 Task: Find the prime factorization of the number 200.
Action: Mouse moved to (1020, 65)
Screenshot: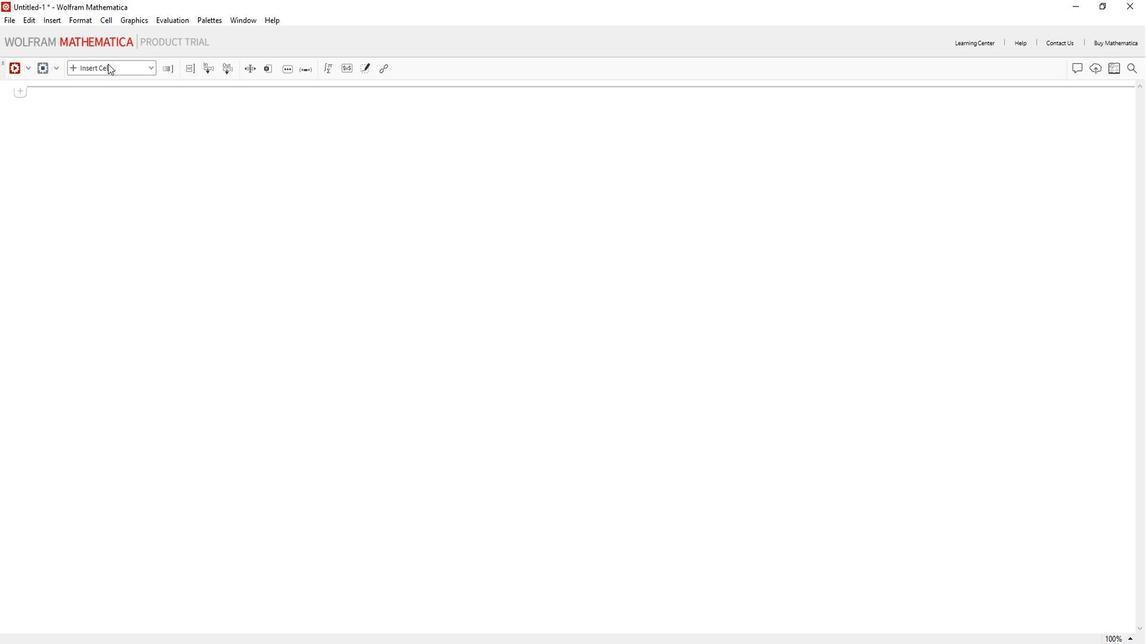 
Action: Mouse pressed left at (1020, 65)
Screenshot: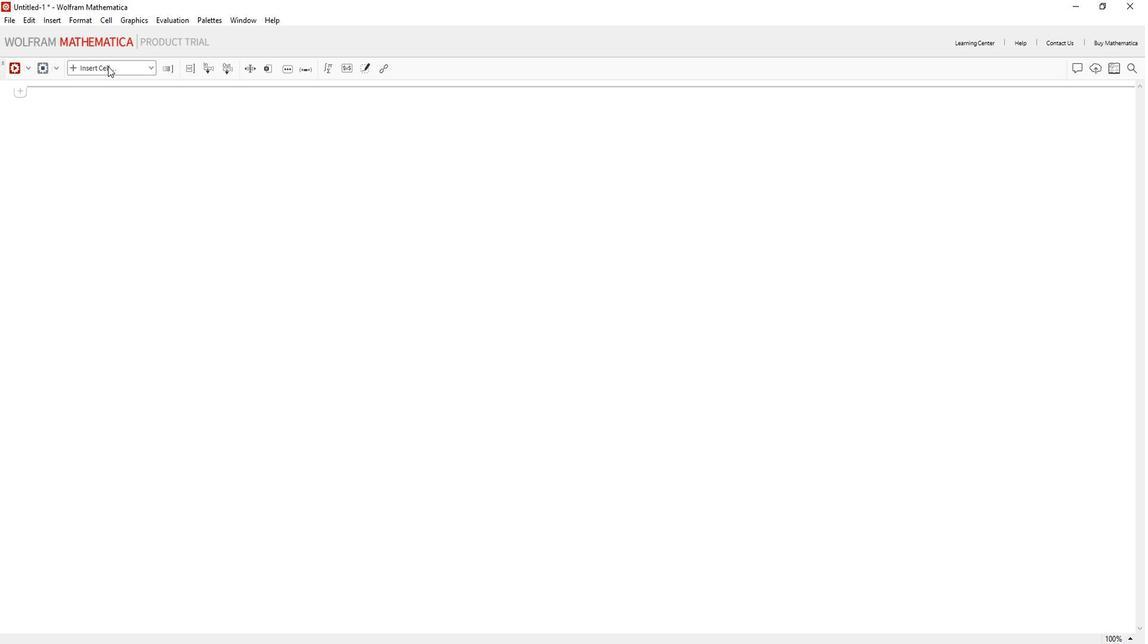 
Action: Mouse moved to (1014, 87)
Screenshot: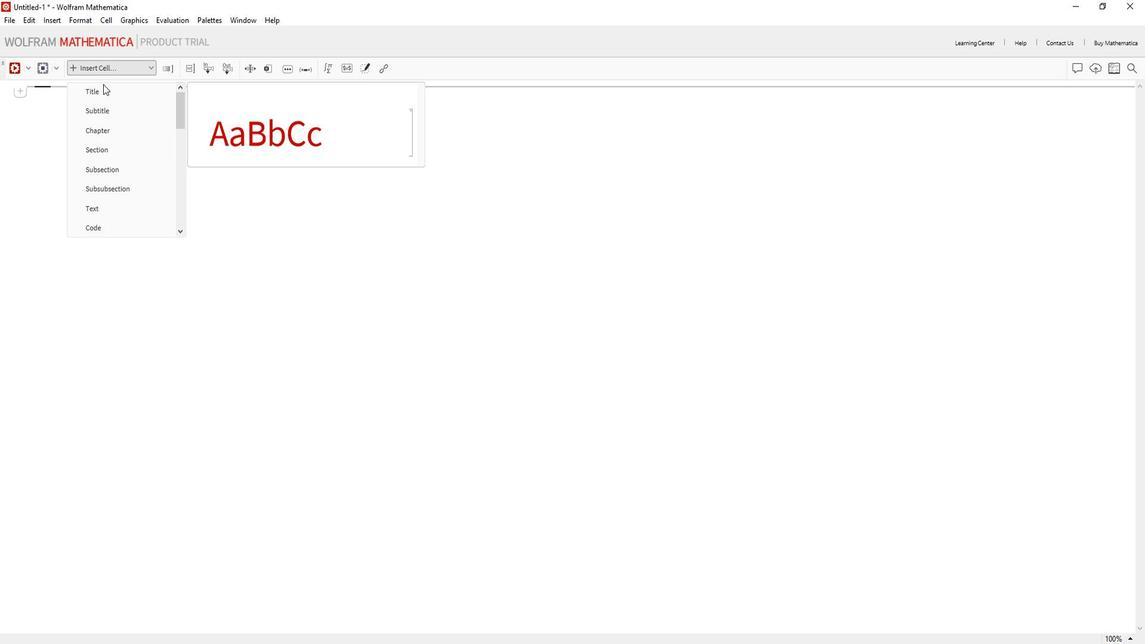 
Action: Mouse pressed left at (1014, 87)
Screenshot: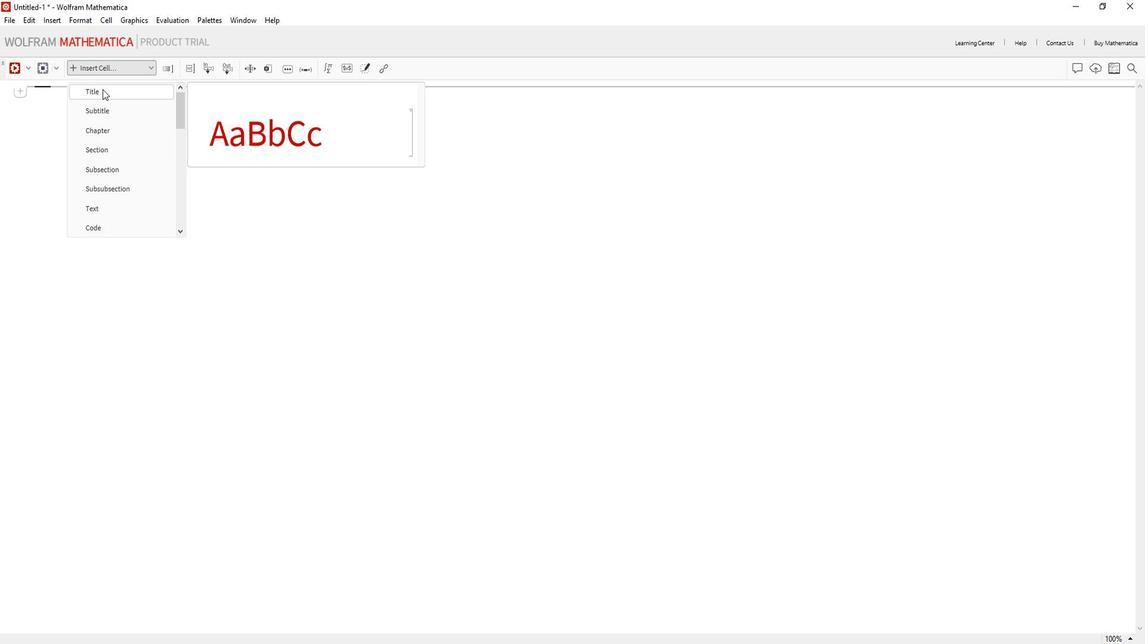 
Action: Key pressed <Key.shift>Find<Key.space>the<Key.space>prime<Key.space>factorization<Key.space>of<Key.space>the<Key.space>number
Screenshot: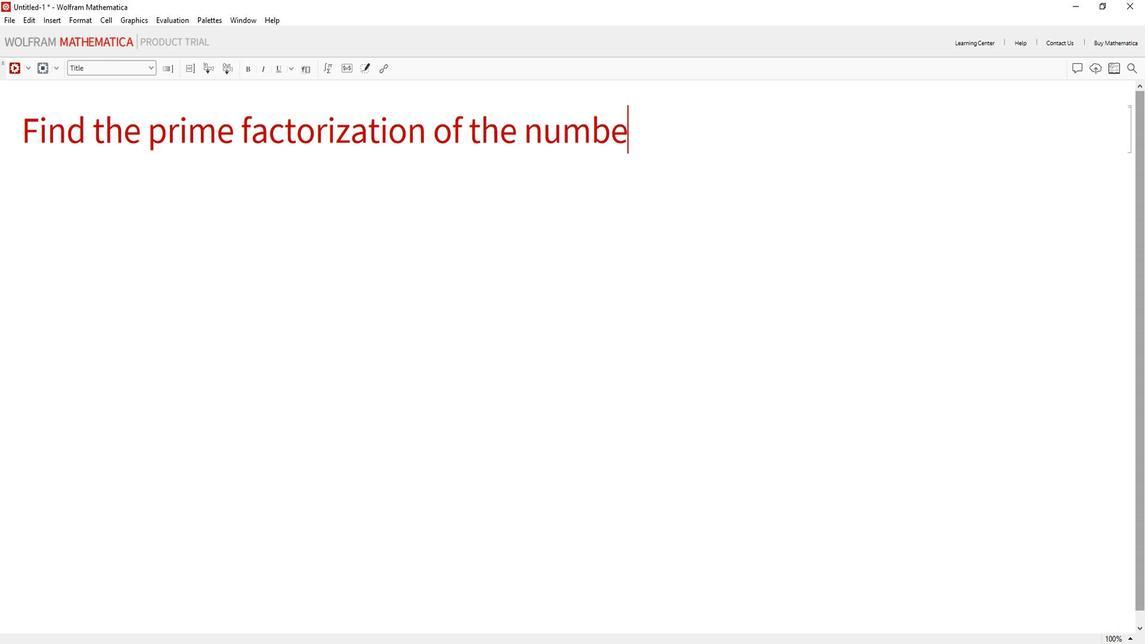 
Action: Mouse moved to (1029, 167)
Screenshot: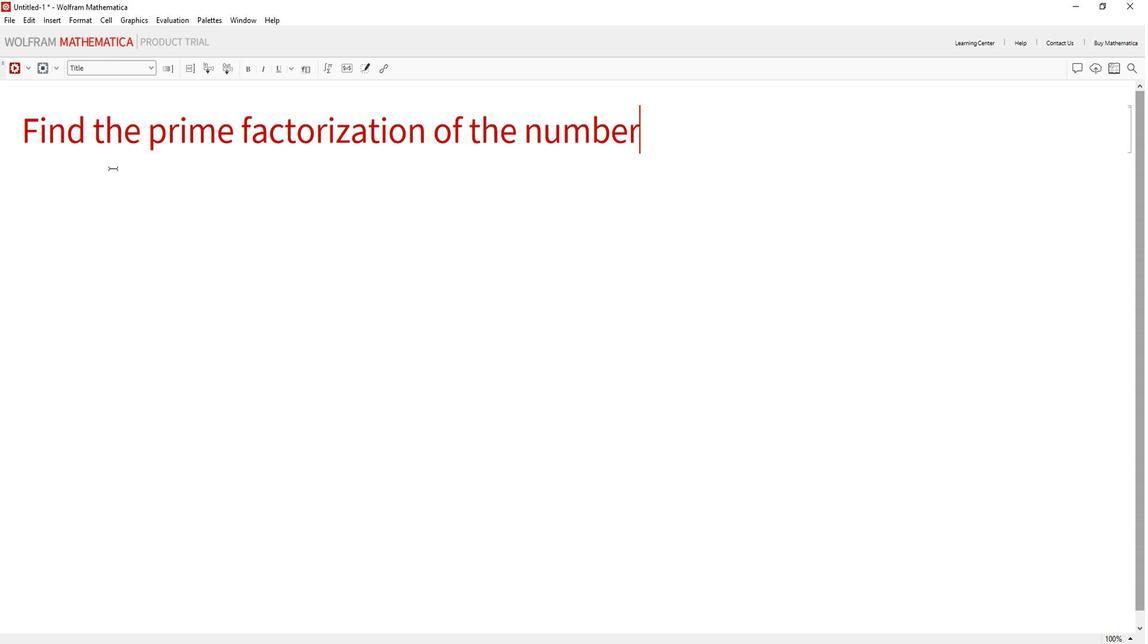 
Action: Mouse pressed left at (1029, 167)
Screenshot: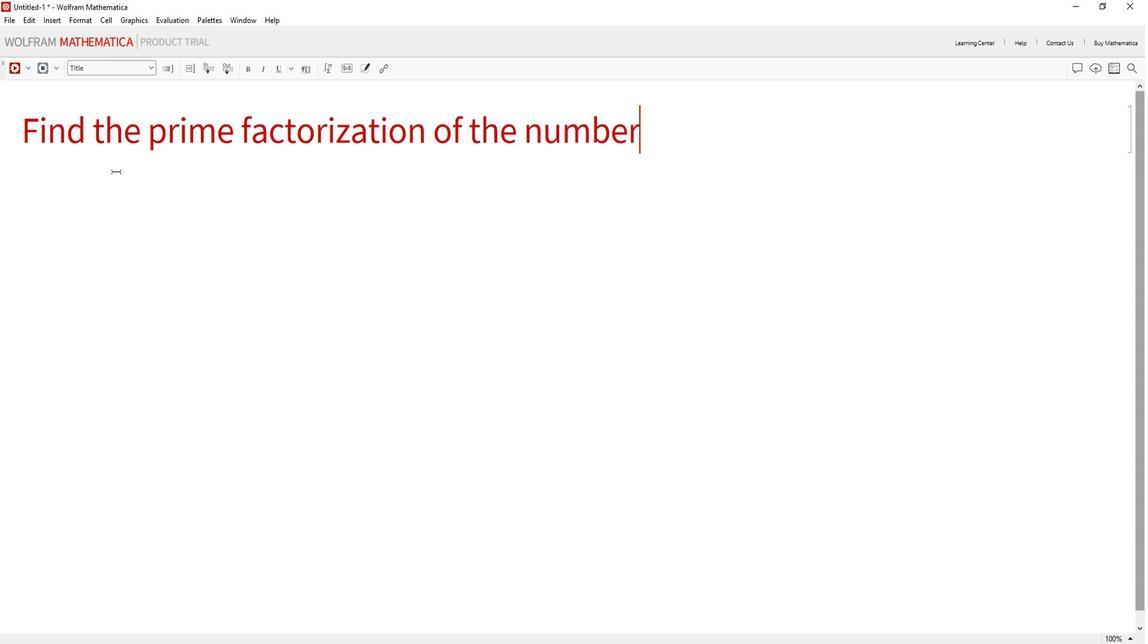 
Action: Mouse moved to (1013, 66)
Screenshot: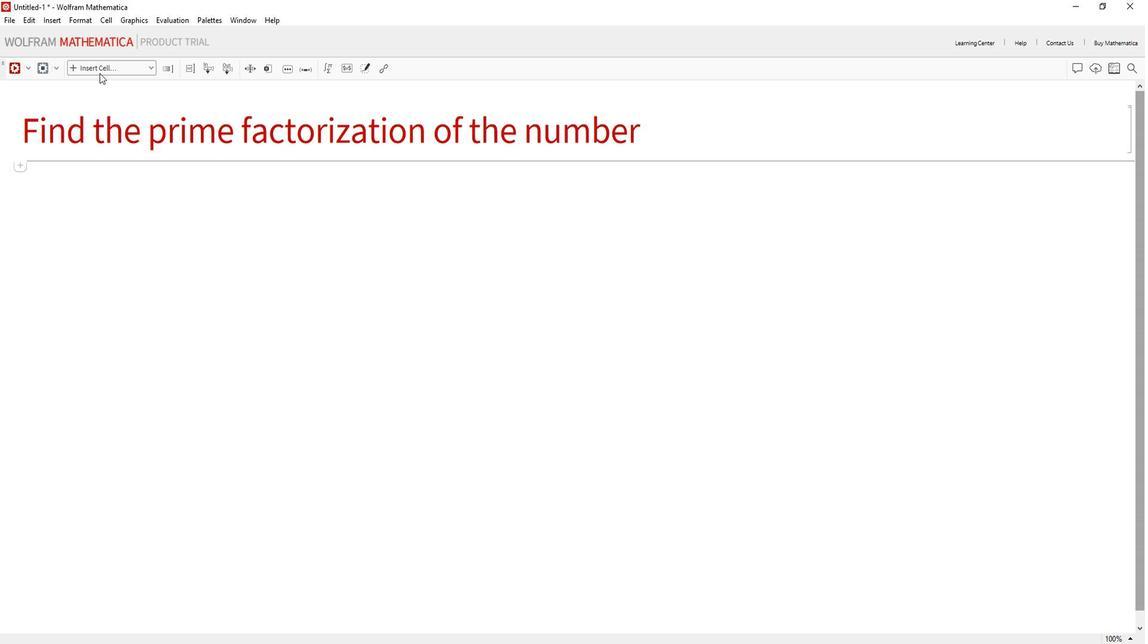 
Action: Mouse pressed left at (1013, 66)
Screenshot: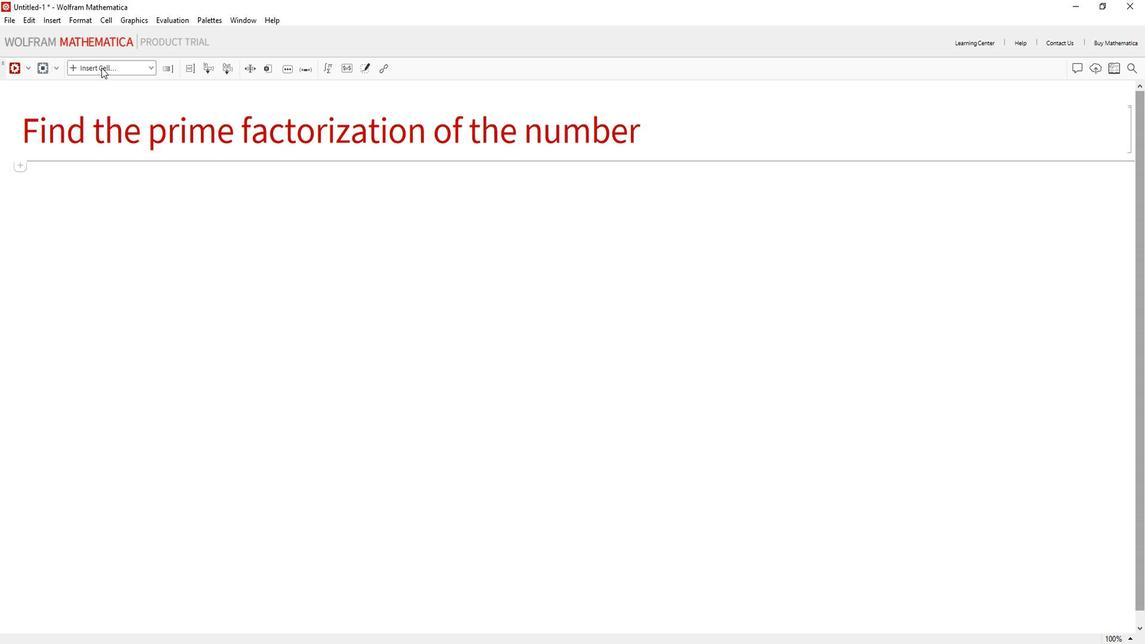 
Action: Mouse moved to (1014, 221)
Screenshot: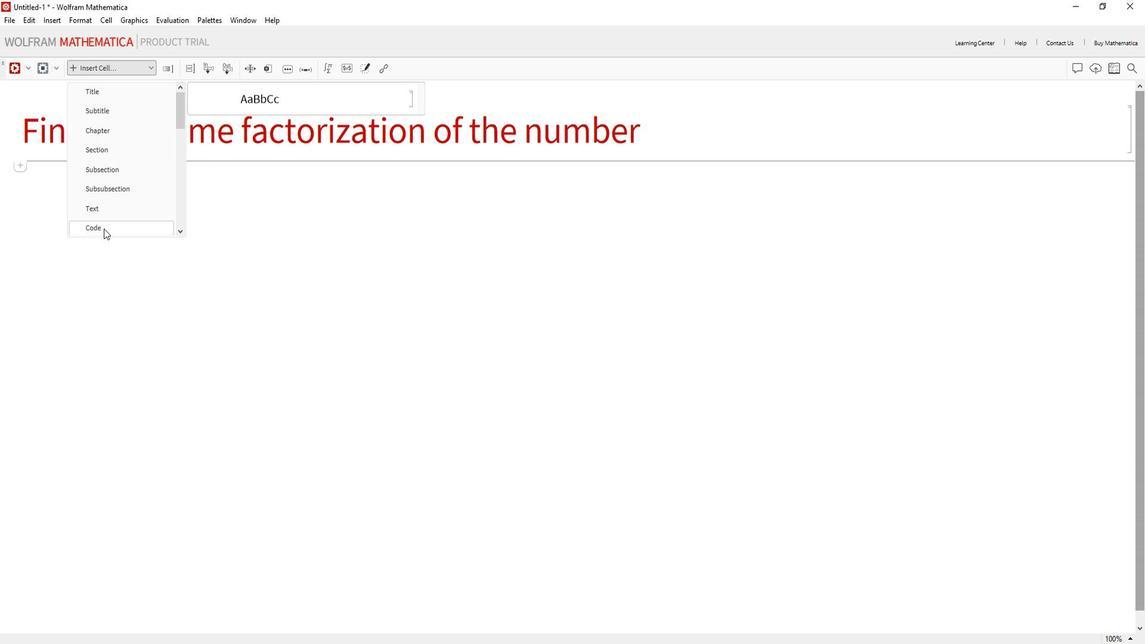 
Action: Mouse pressed left at (1014, 221)
Screenshot: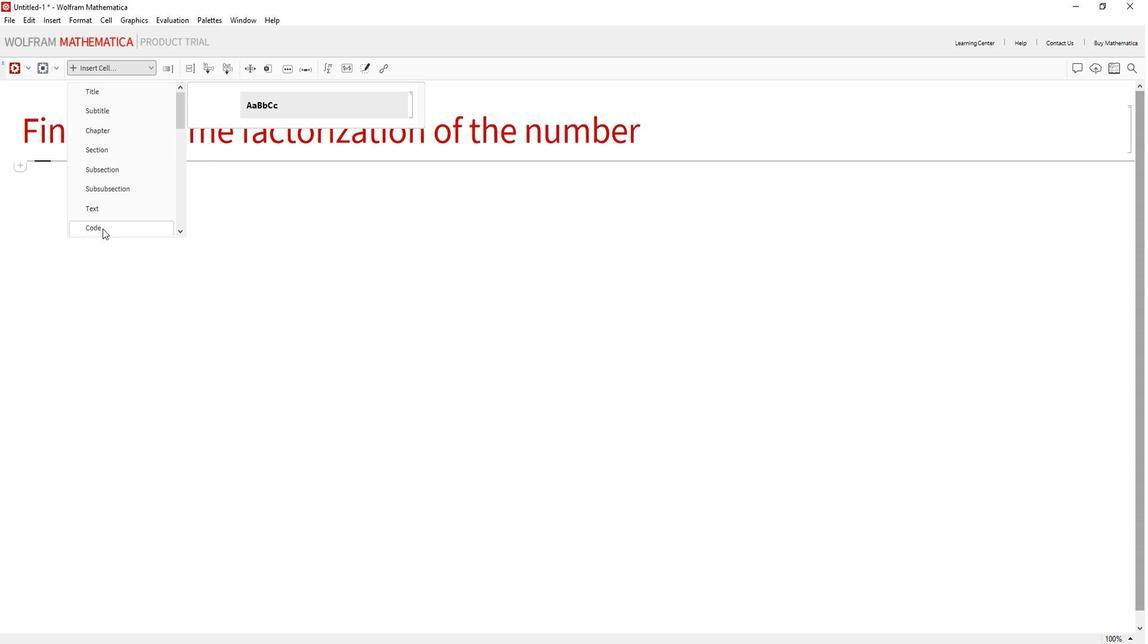 
Action: Mouse moved to (1008, 185)
Screenshot: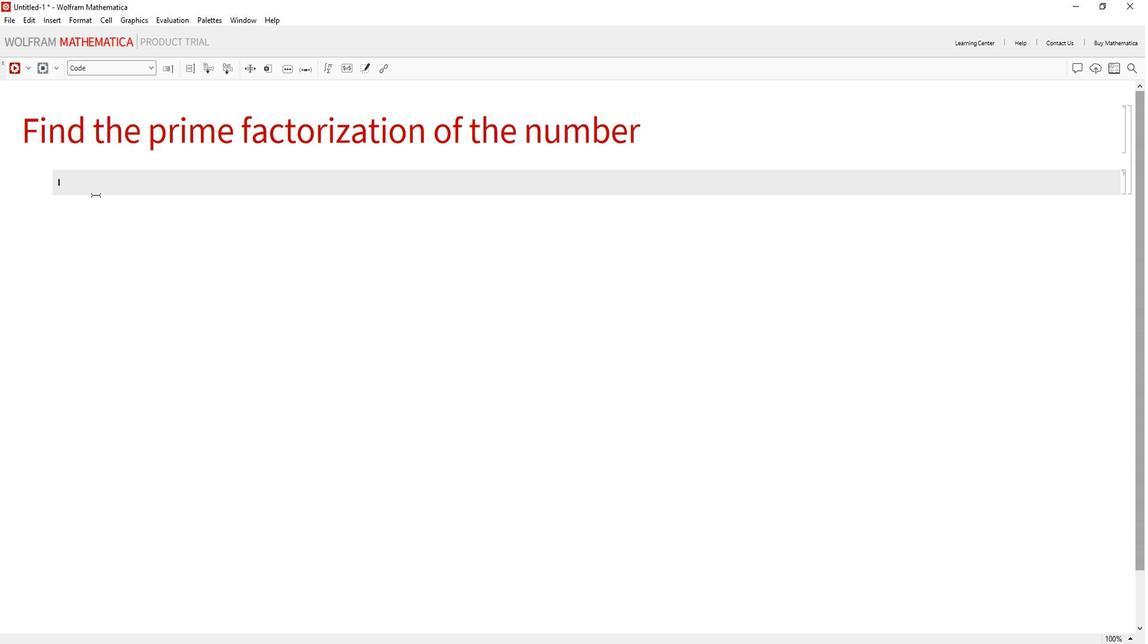 
Action: Mouse pressed left at (1008, 185)
Screenshot: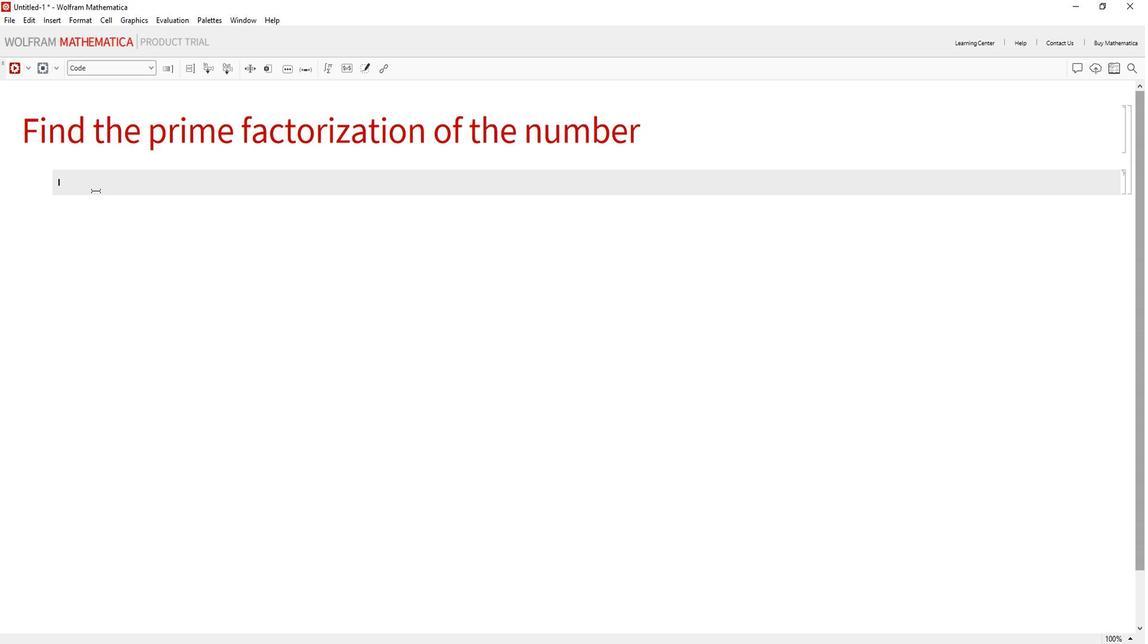 
Action: Mouse moved to (1010, 177)
Screenshot: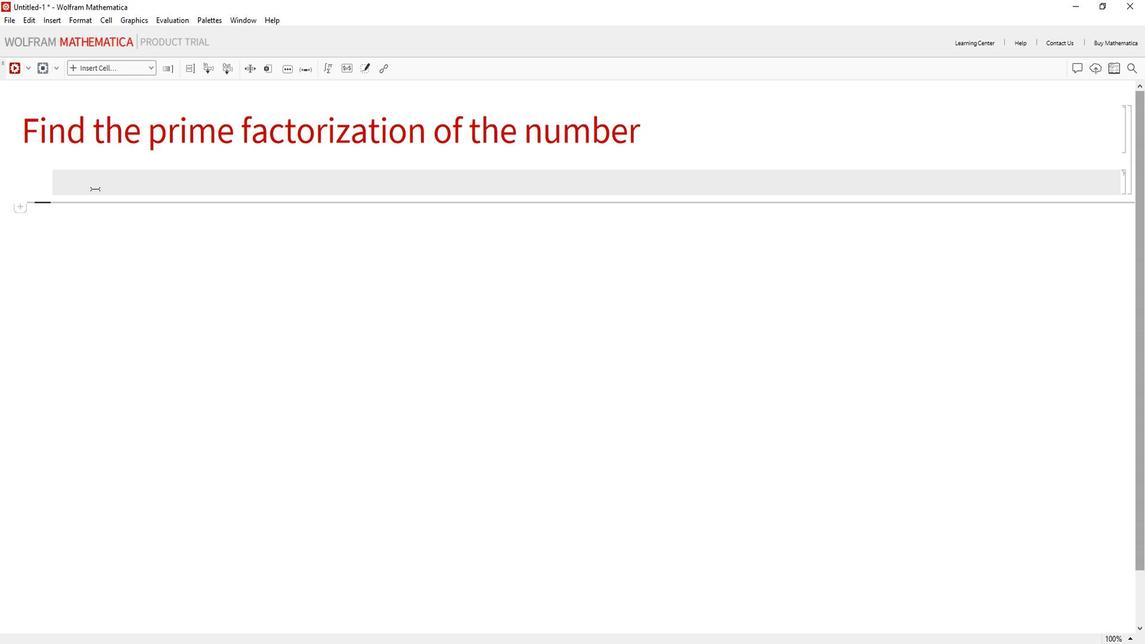 
Action: Mouse pressed left at (1010, 177)
Screenshot: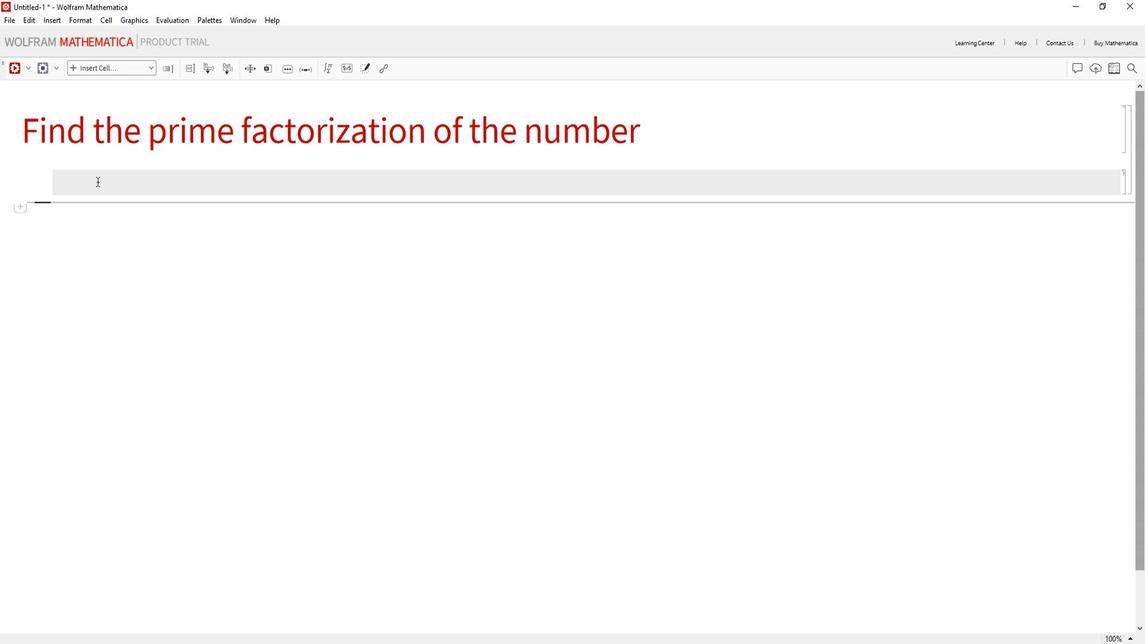 
Action: Mouse moved to (864, 219)
Screenshot: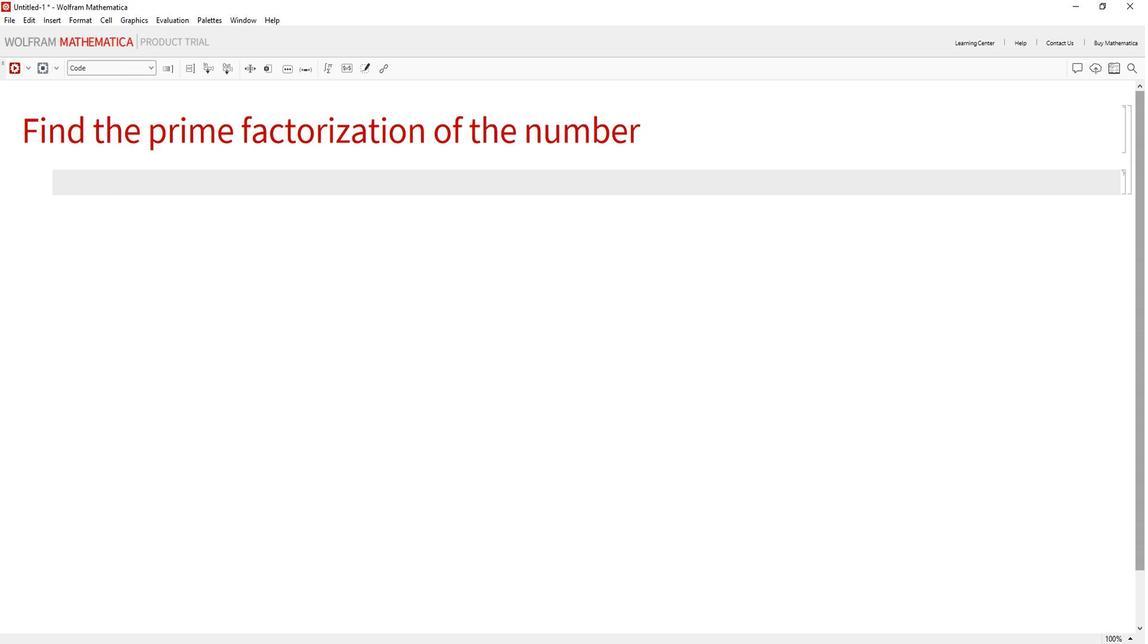 
Action: Mouse pressed left at (864, 219)
Screenshot: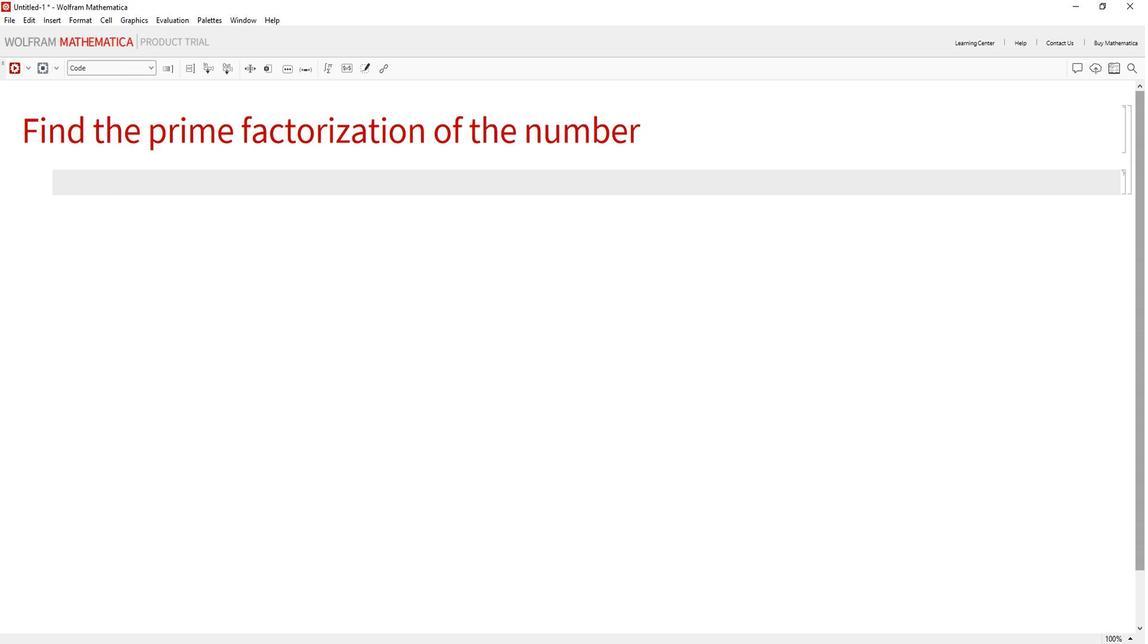 
Action: Mouse moved to (1031, 175)
Screenshot: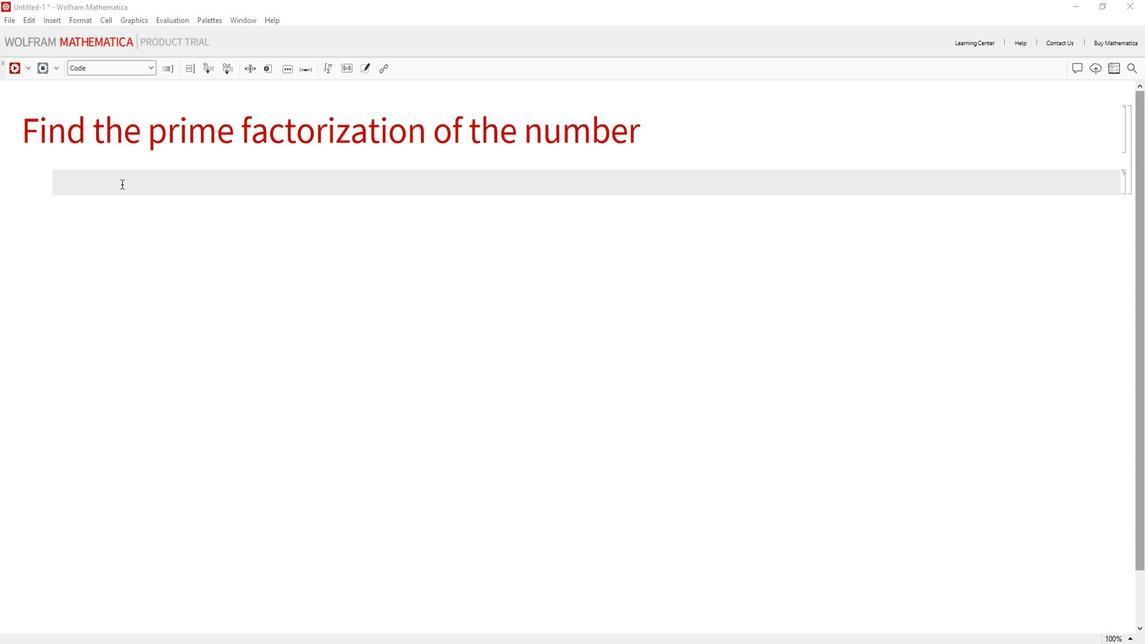 
Action: Mouse pressed left at (1031, 175)
Screenshot: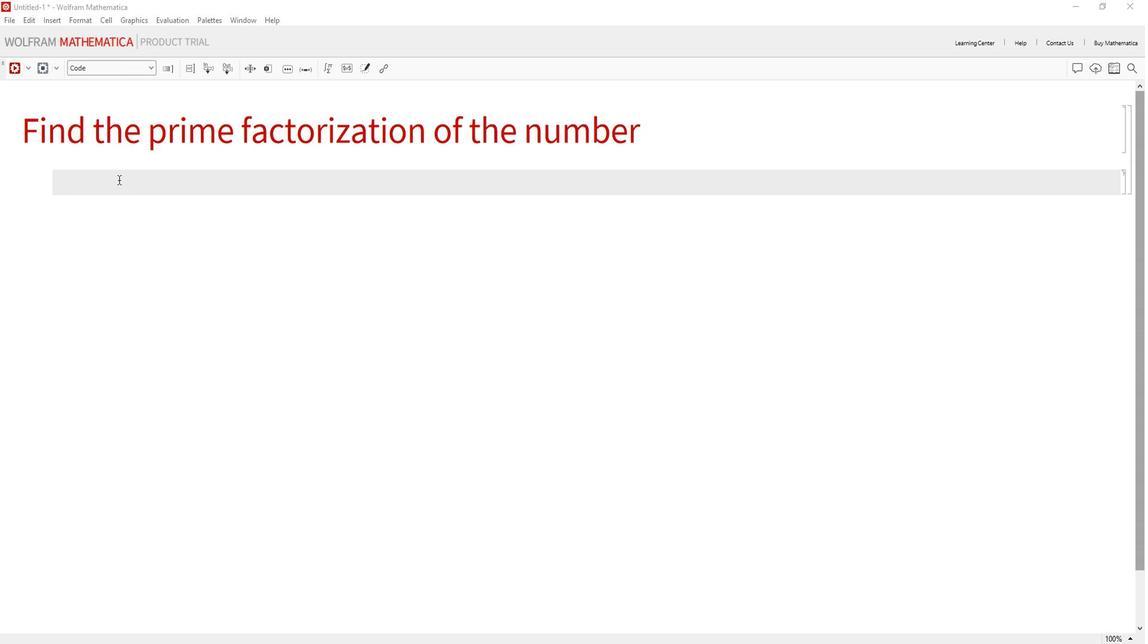 
Action: Key pressed number<Key.enter><Key.space>=<Key.space>200;<Key.enter><Key.enter>factorization<Key.enter><Key.space>=<Key.space><Key.shift>Factor<Key.shift>Integer<Key.enter>[number<Key.enter><Key.right>;<Key.enter>factorization<Key.enter>
Screenshot: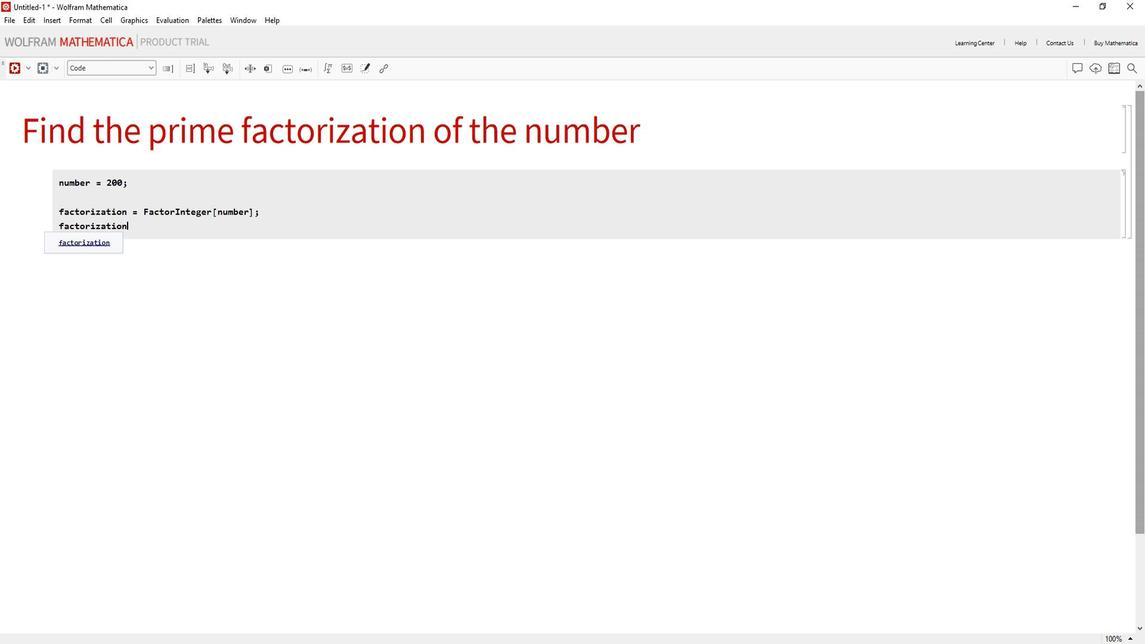 
Action: Mouse moved to (1061, 189)
Screenshot: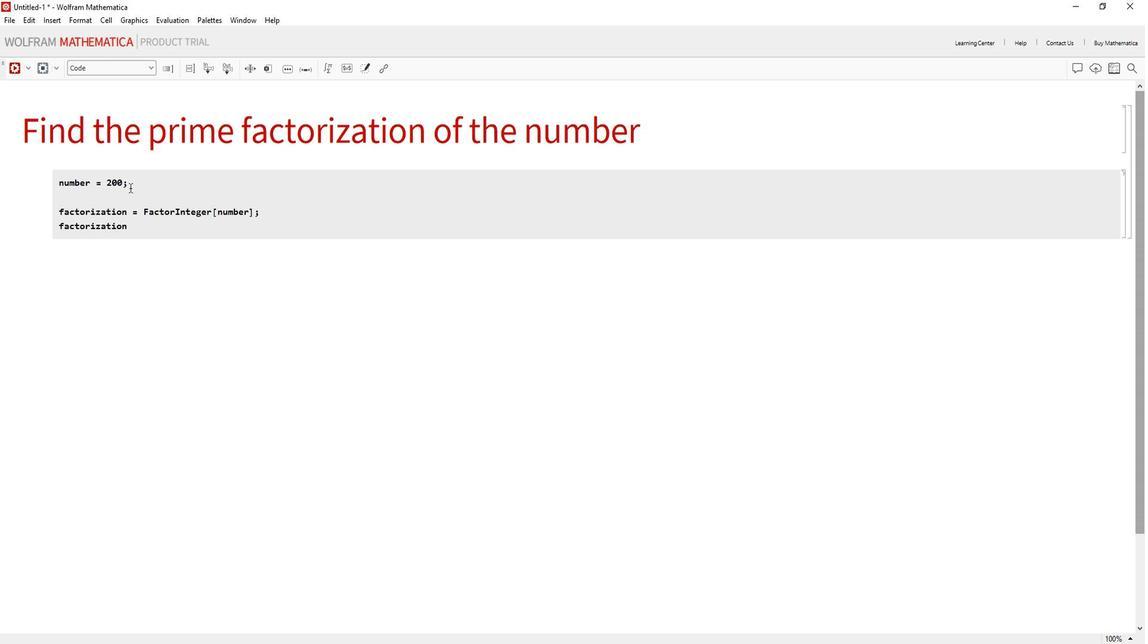 
Action: Mouse pressed left at (1061, 189)
Screenshot: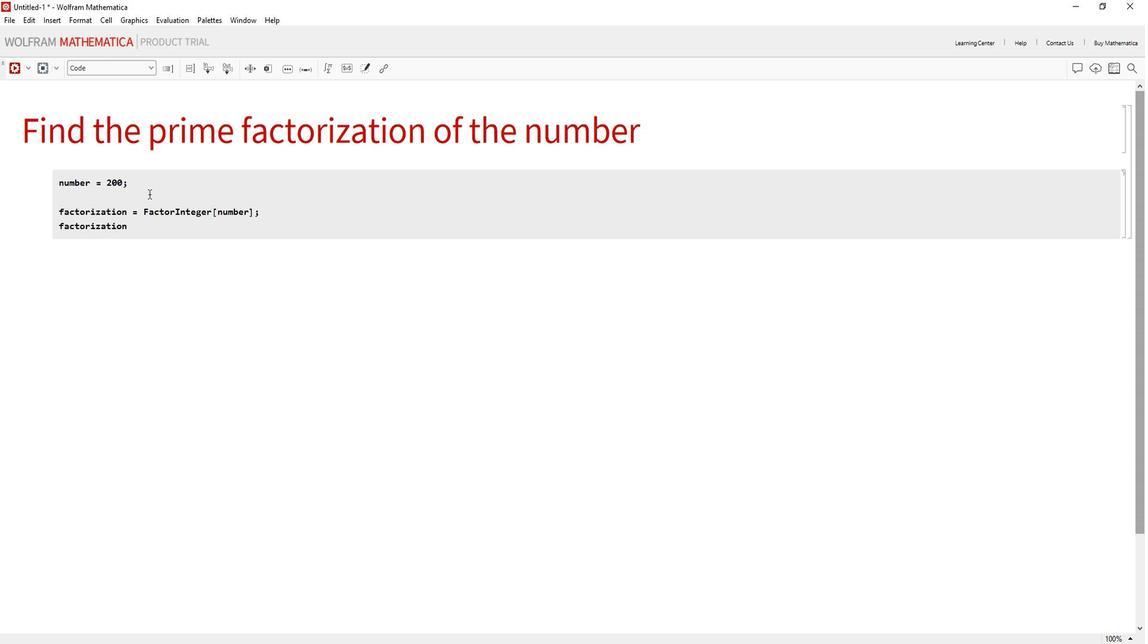 
Action: Mouse moved to (928, 66)
Screenshot: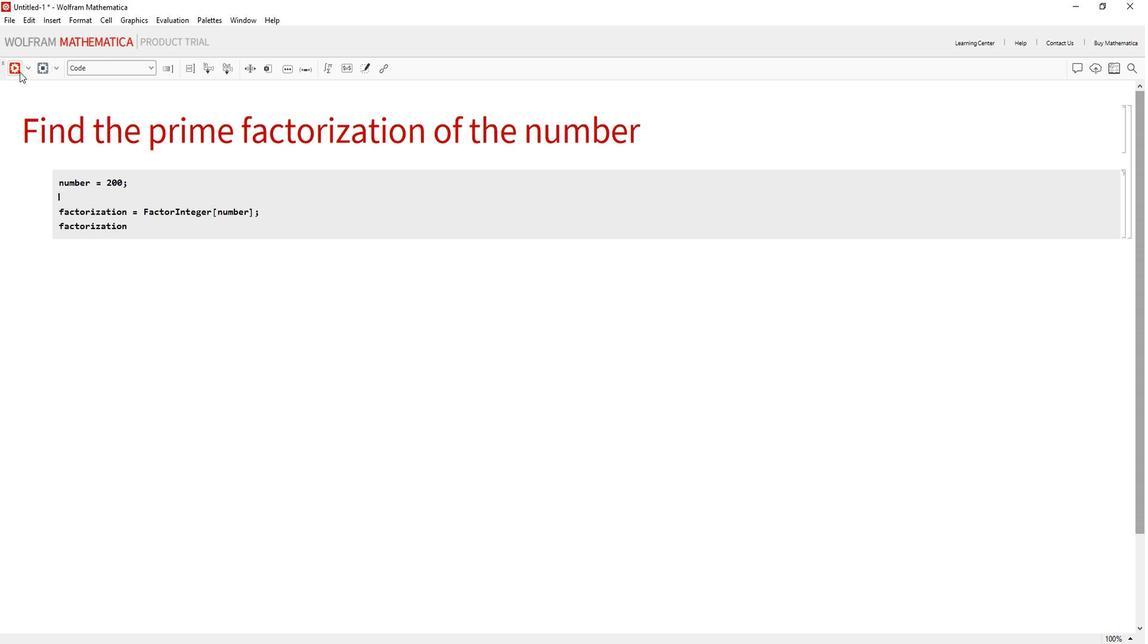 
Action: Mouse pressed left at (928, 66)
Screenshot: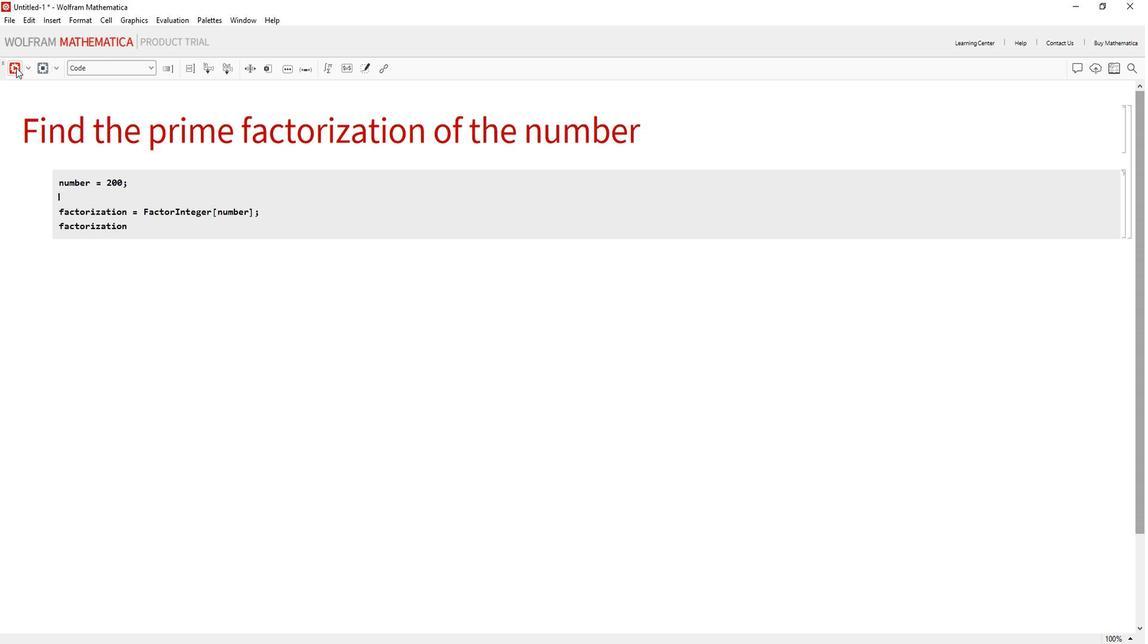 
Action: Mouse moved to (1064, 242)
Screenshot: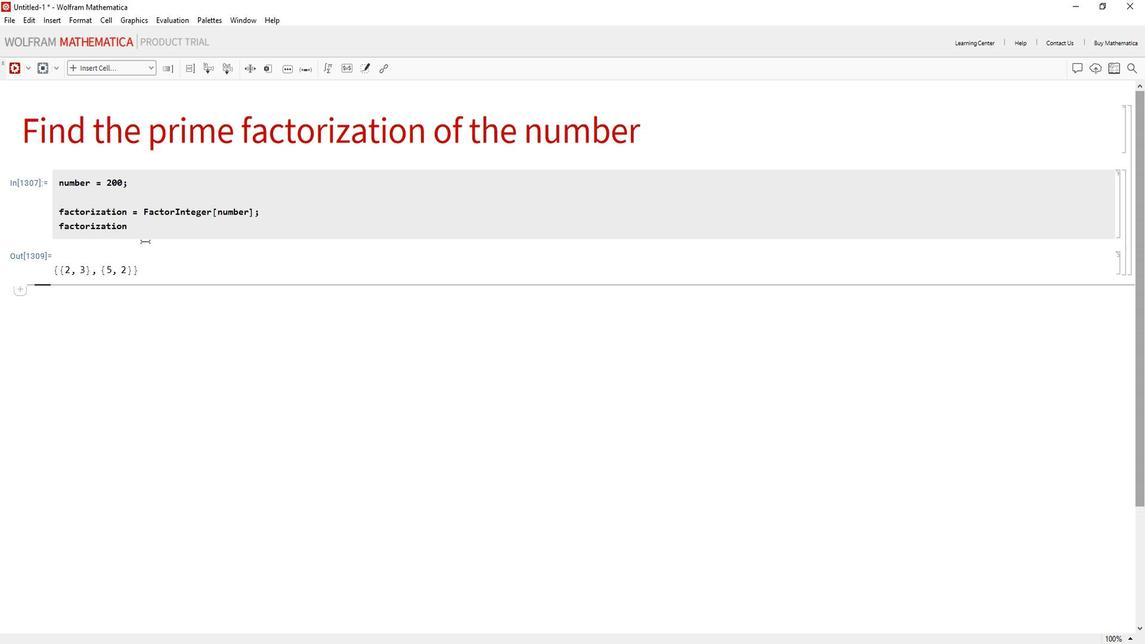
